 Task: Add the task  Develop a new online booking system for a transportation service to the section Burnout Blitz in the project AgileForge and add a Due Date to the respective task as 2023/11/10
Action: Mouse moved to (32, 362)
Screenshot: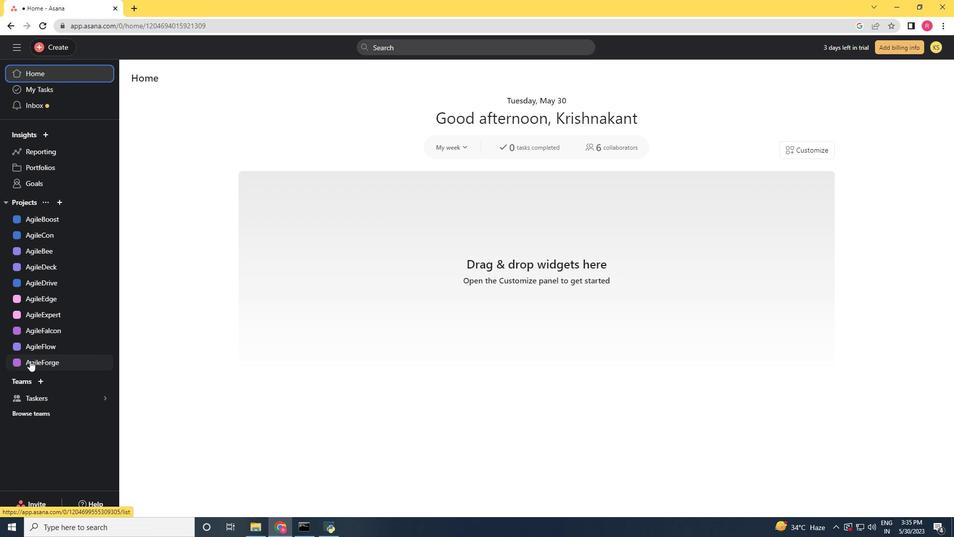 
Action: Mouse pressed left at (32, 362)
Screenshot: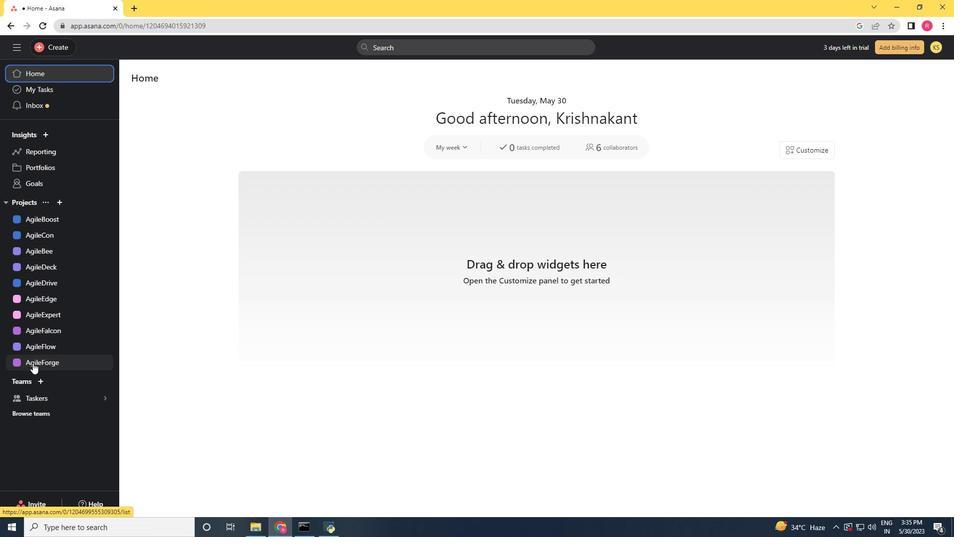 
Action: Mouse moved to (471, 223)
Screenshot: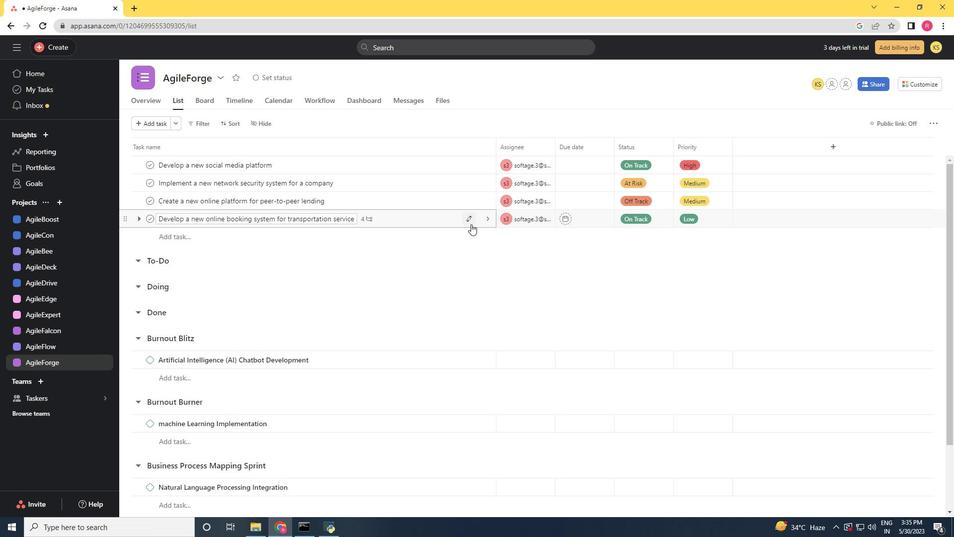 
Action: Mouse pressed left at (471, 223)
Screenshot: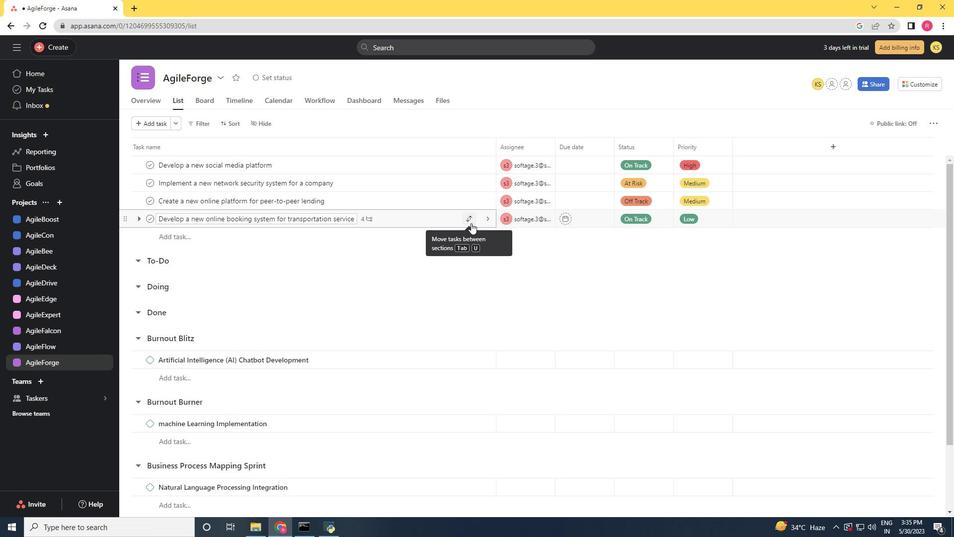 
Action: Mouse moved to (428, 321)
Screenshot: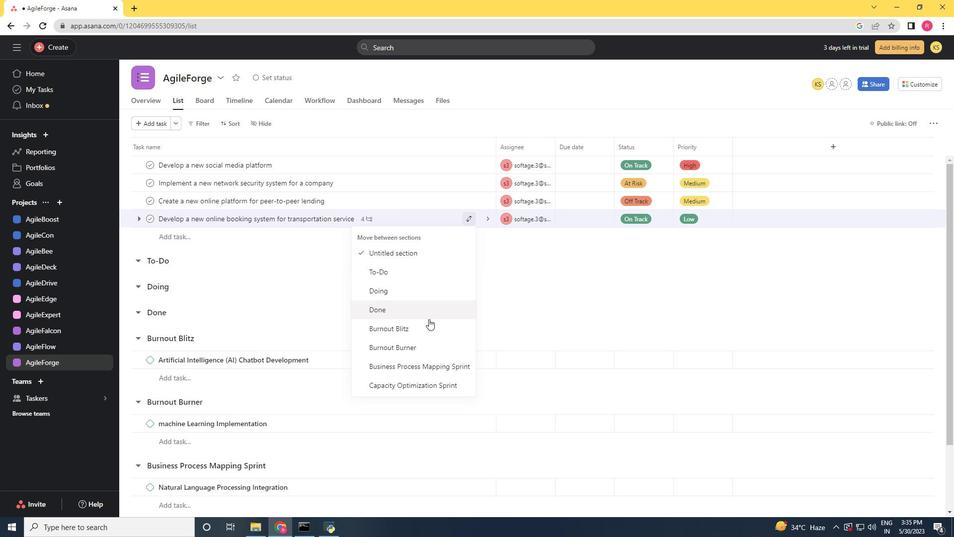 
Action: Mouse pressed left at (428, 321)
Screenshot: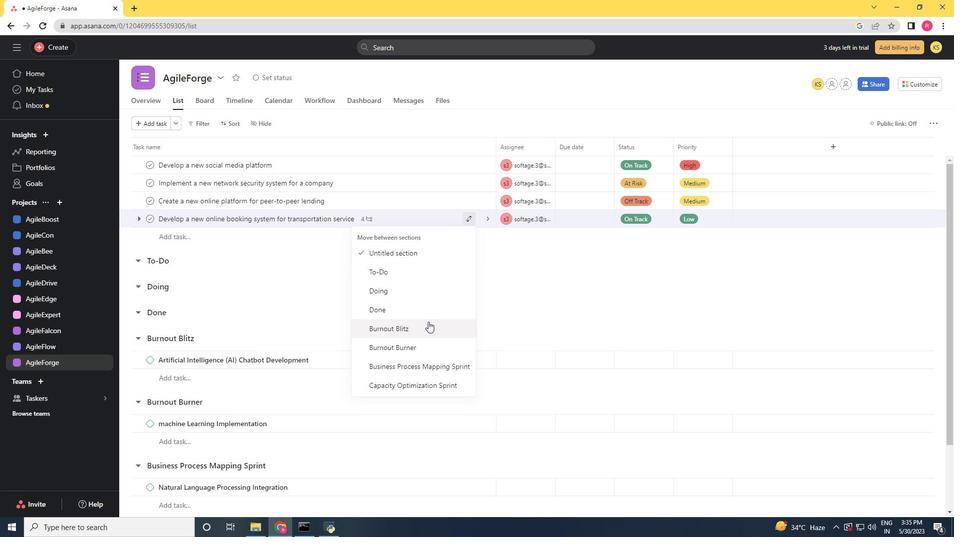
Action: Mouse moved to (435, 357)
Screenshot: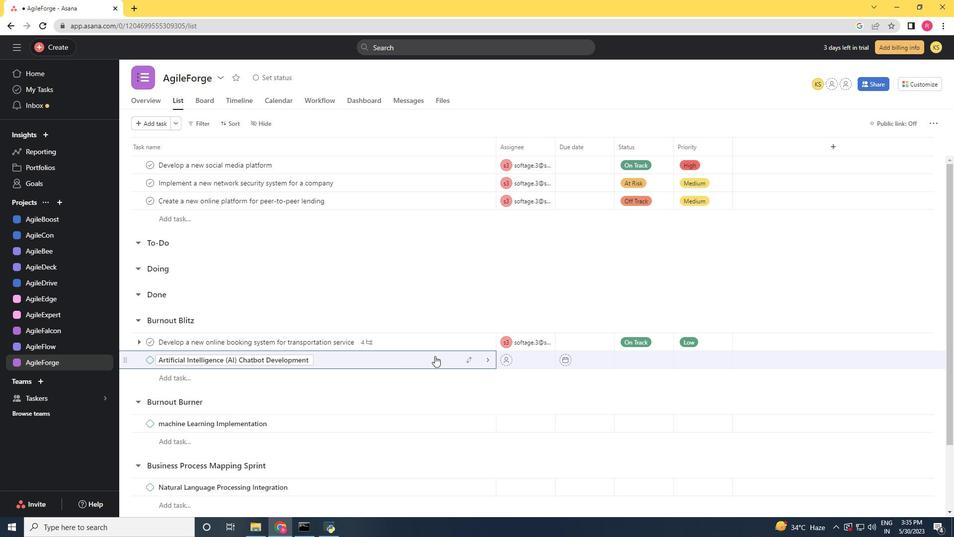 
Action: Mouse pressed left at (435, 357)
Screenshot: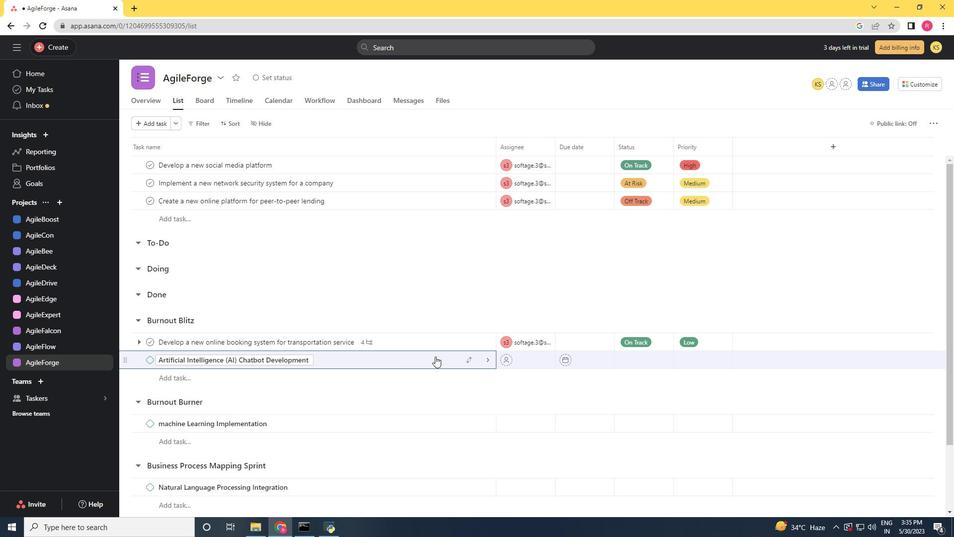 
Action: Mouse moved to (440, 341)
Screenshot: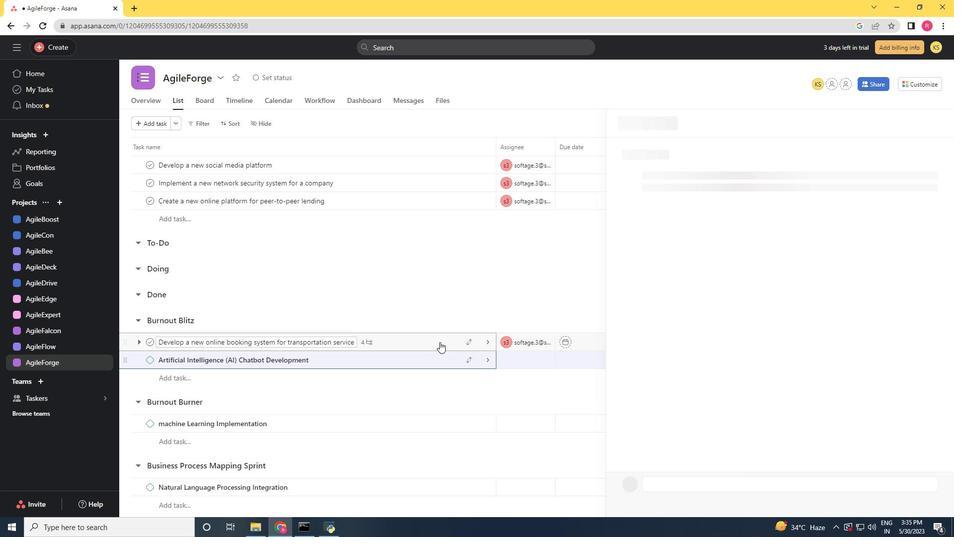 
Action: Mouse pressed left at (440, 341)
Screenshot: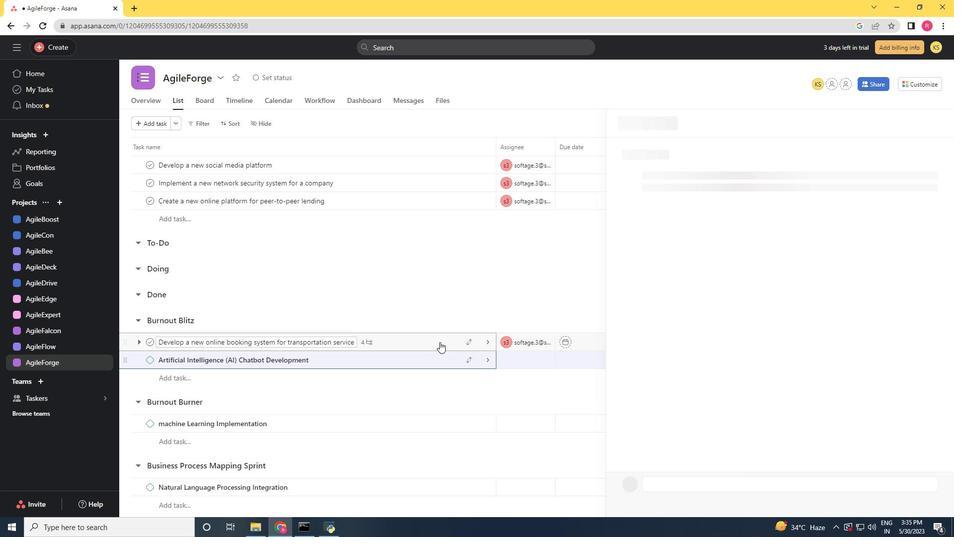 
Action: Mouse moved to (728, 216)
Screenshot: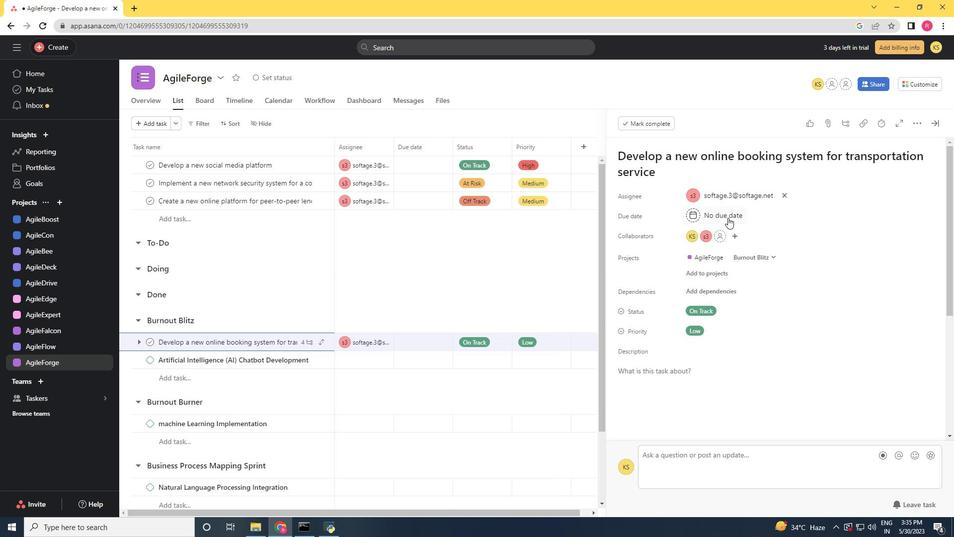 
Action: Mouse pressed left at (728, 216)
Screenshot: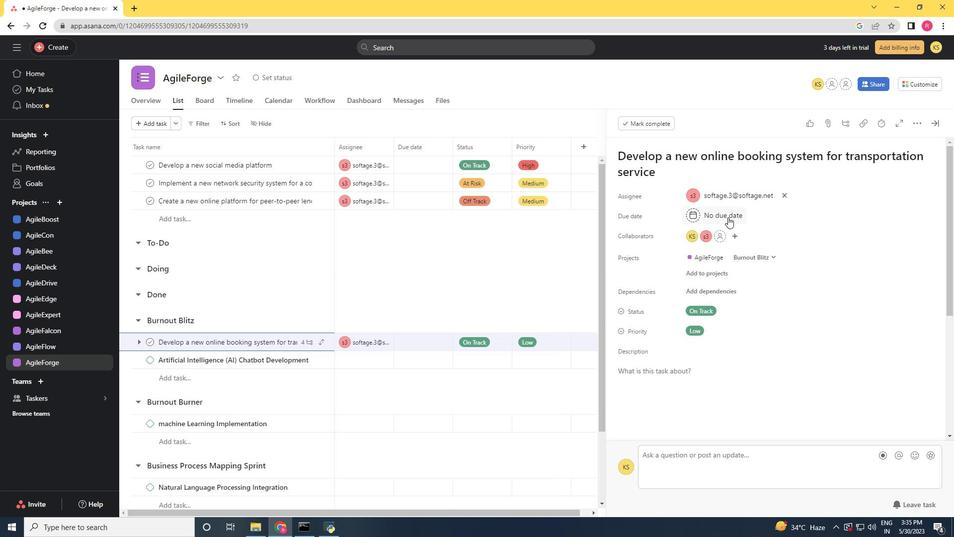 
Action: Mouse moved to (809, 261)
Screenshot: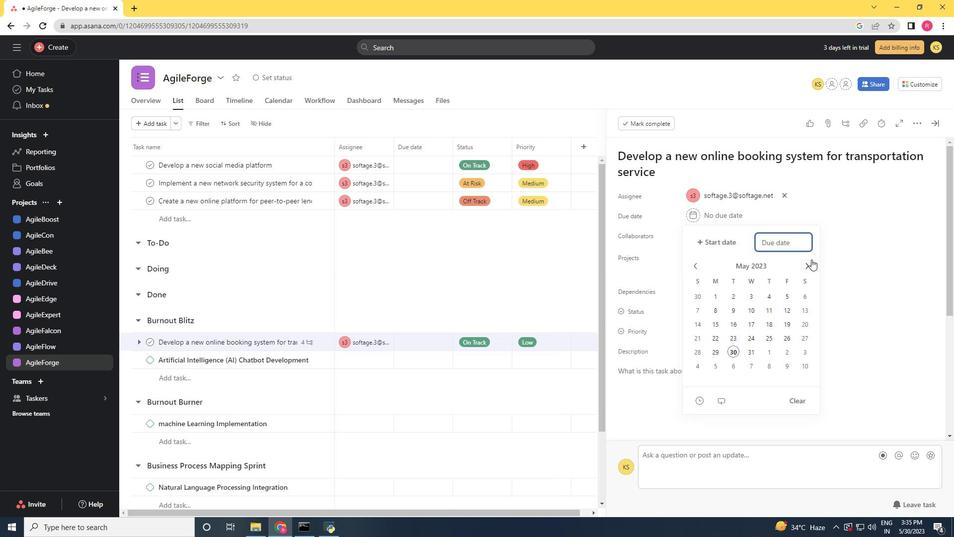 
Action: Mouse pressed left at (809, 261)
Screenshot: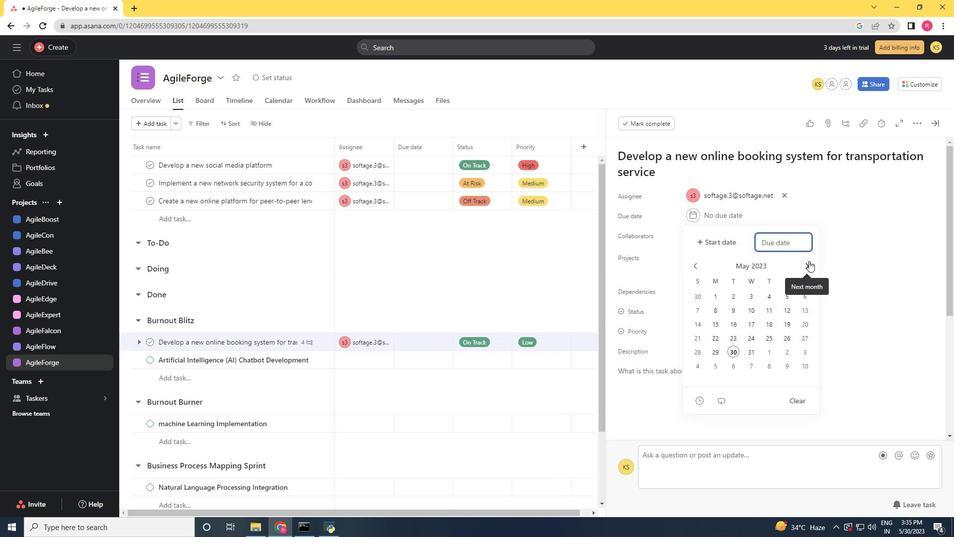 
Action: Mouse pressed left at (809, 261)
Screenshot: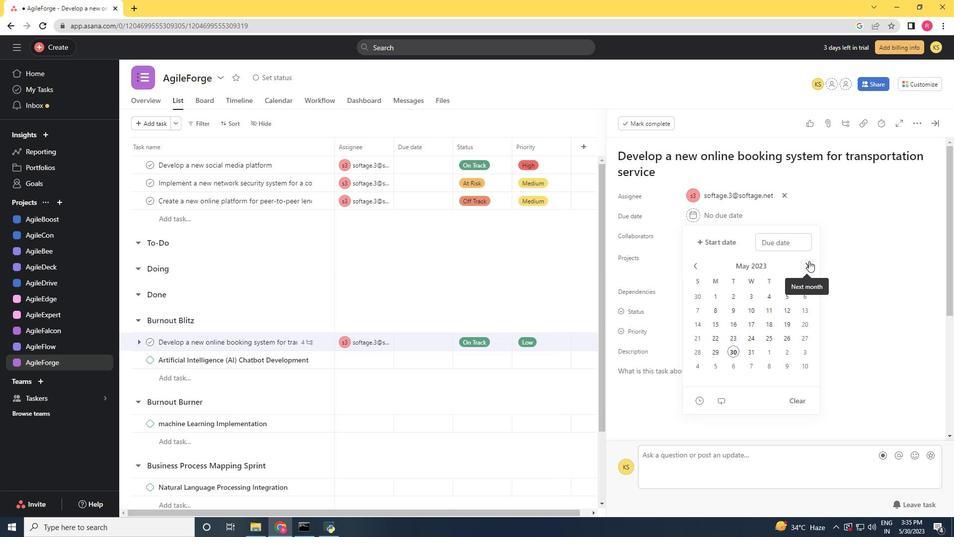 
Action: Mouse pressed left at (809, 261)
Screenshot: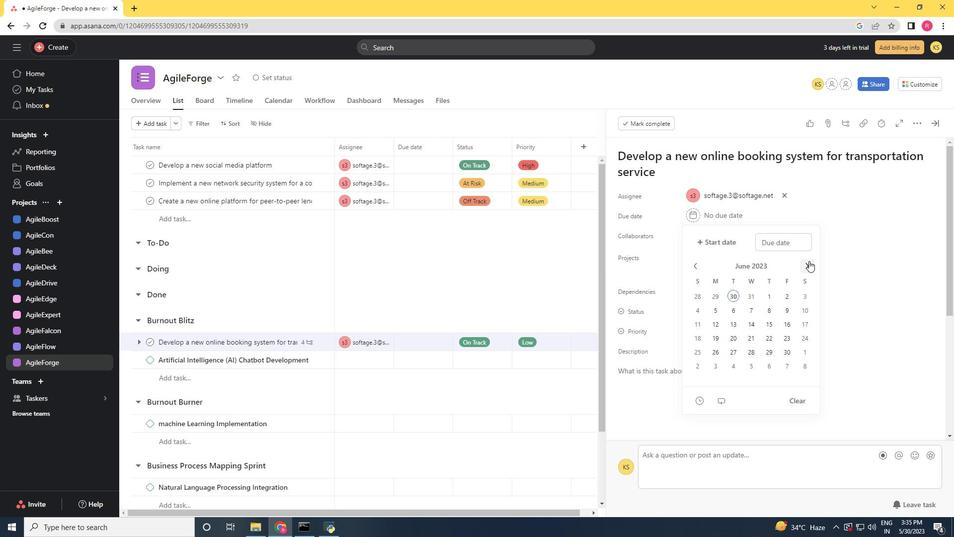 
Action: Mouse pressed left at (809, 261)
Screenshot: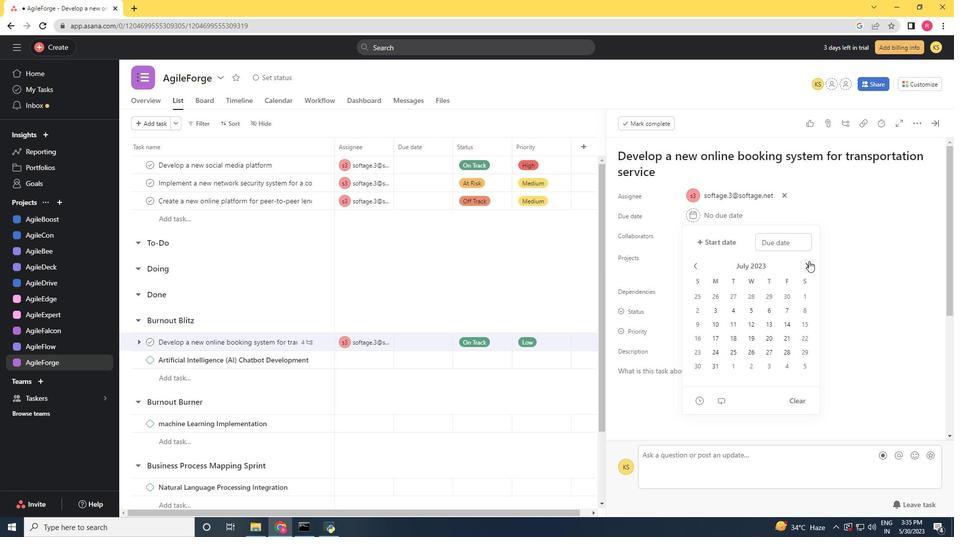 
Action: Mouse pressed left at (809, 261)
Screenshot: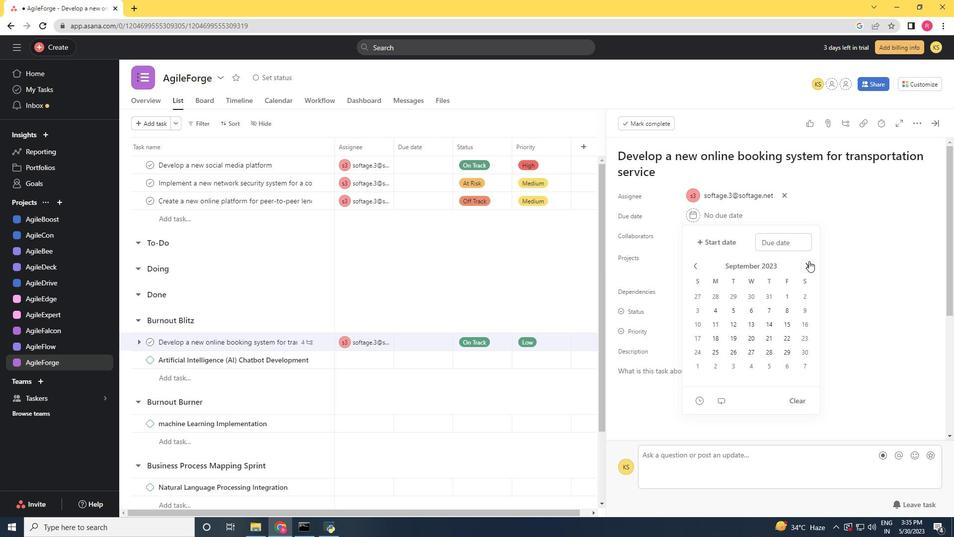 
Action: Mouse pressed left at (809, 261)
Screenshot: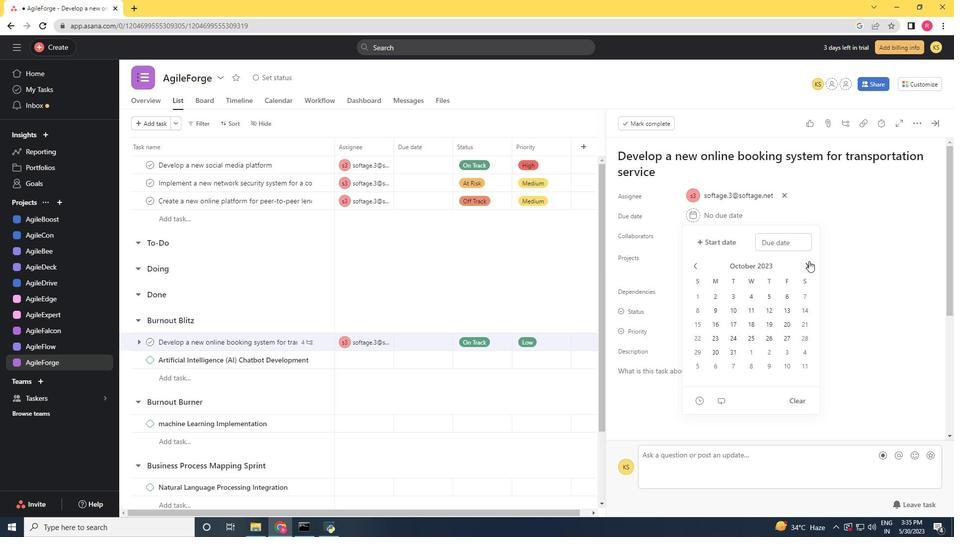 
Action: Mouse moved to (789, 308)
Screenshot: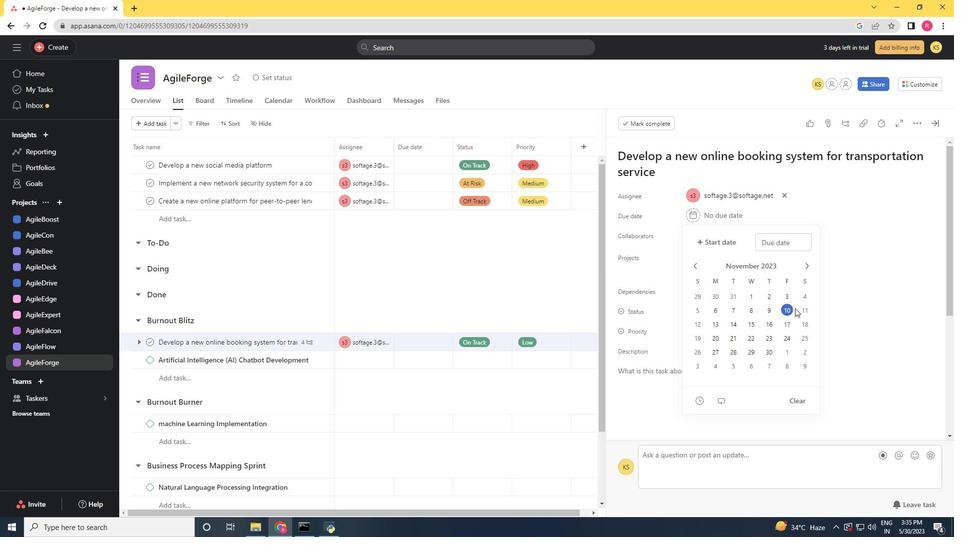 
Action: Mouse pressed left at (789, 308)
Screenshot: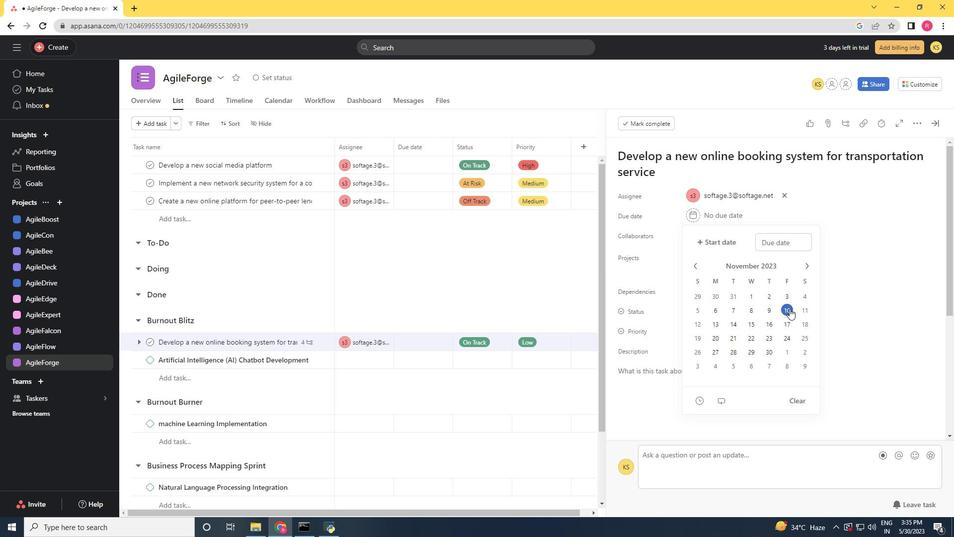 
Action: Mouse moved to (879, 276)
Screenshot: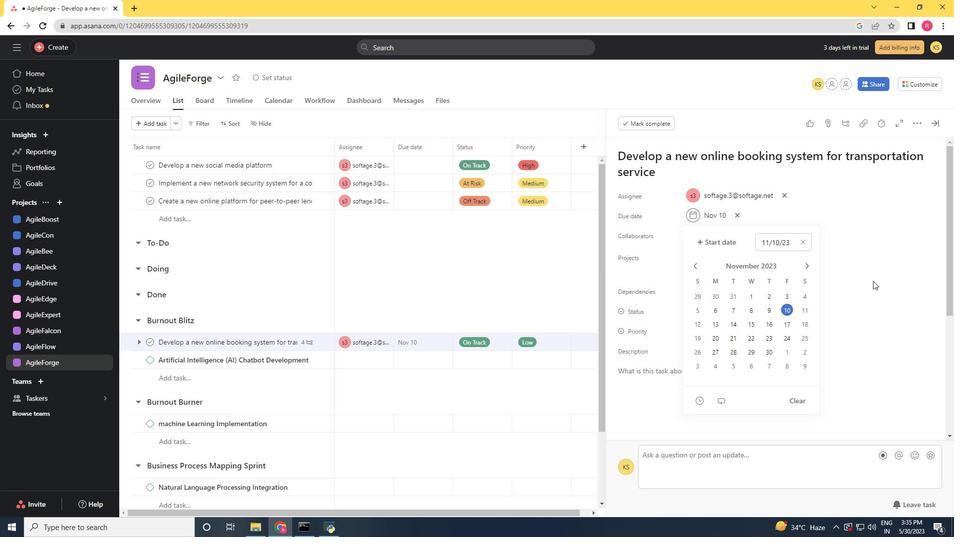 
Action: Mouse pressed left at (879, 276)
Screenshot: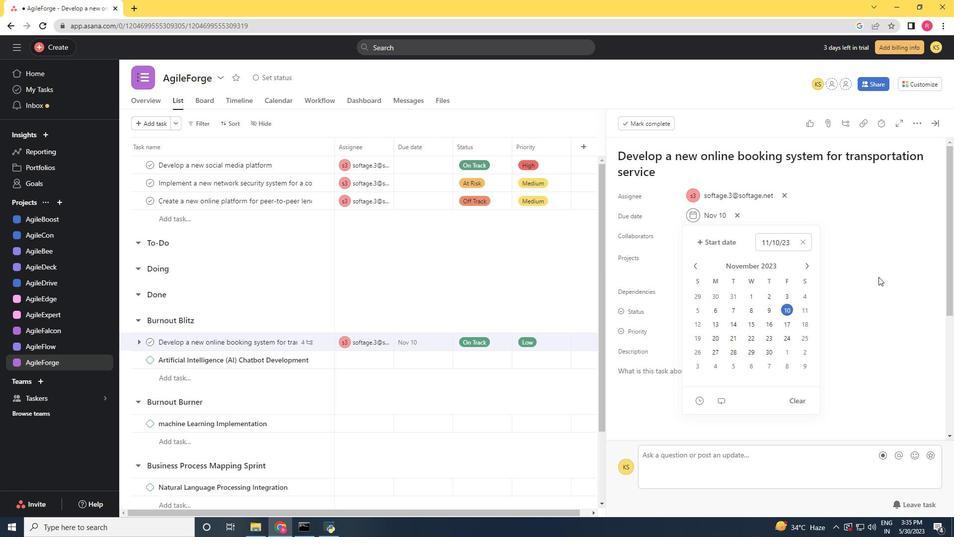 
